Task: Create List Images in Board Customer Segmentation to Workspace Brand Management
Action: Mouse moved to (465, 404)
Screenshot: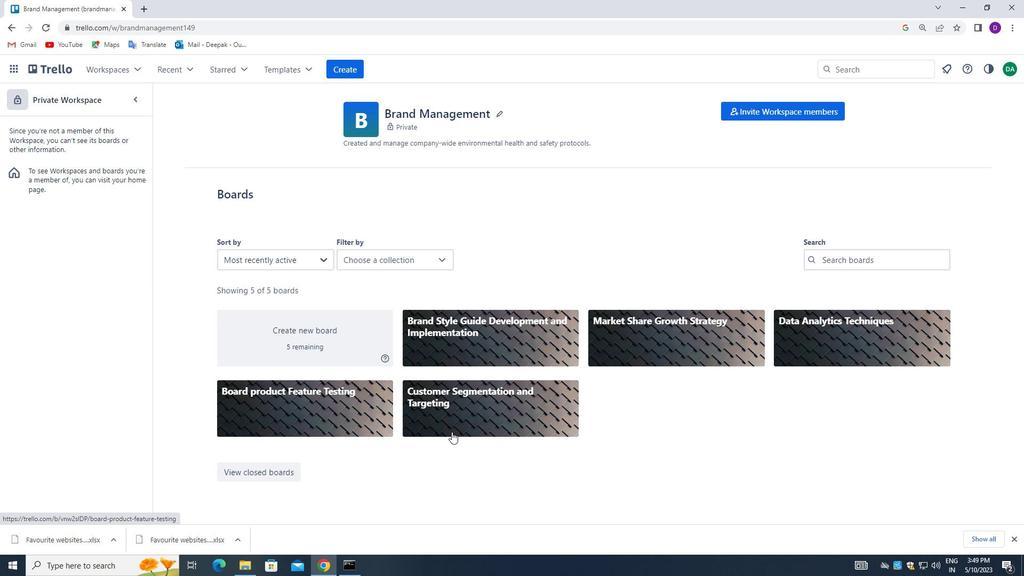 
Action: Mouse pressed left at (465, 404)
Screenshot: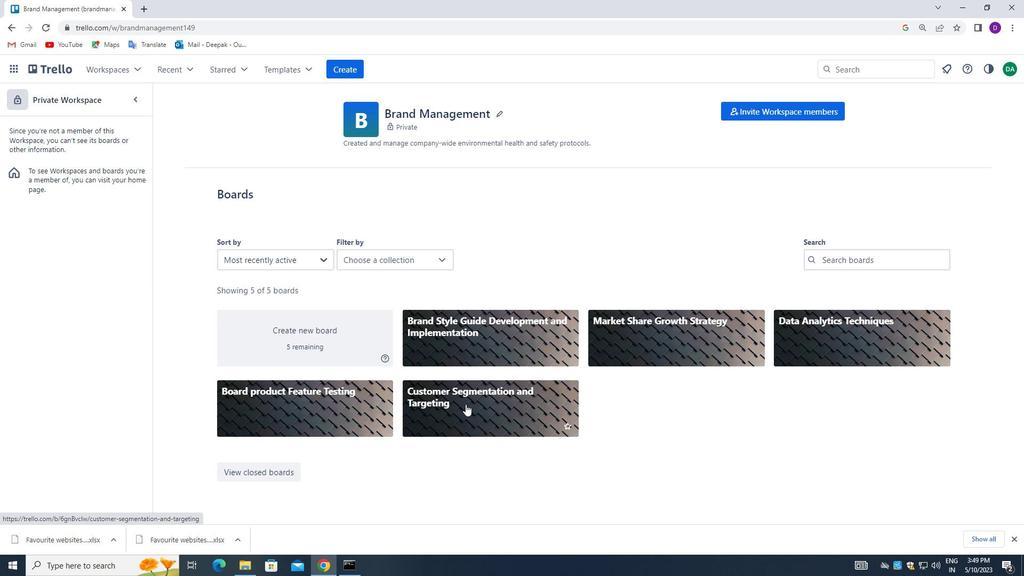 
Action: Mouse moved to (847, 137)
Screenshot: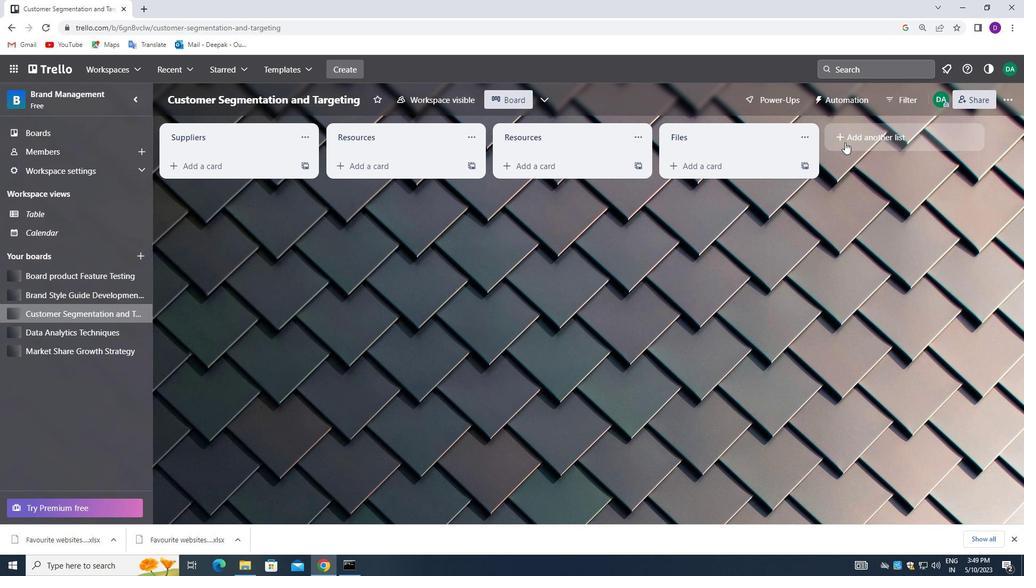 
Action: Mouse pressed left at (847, 137)
Screenshot: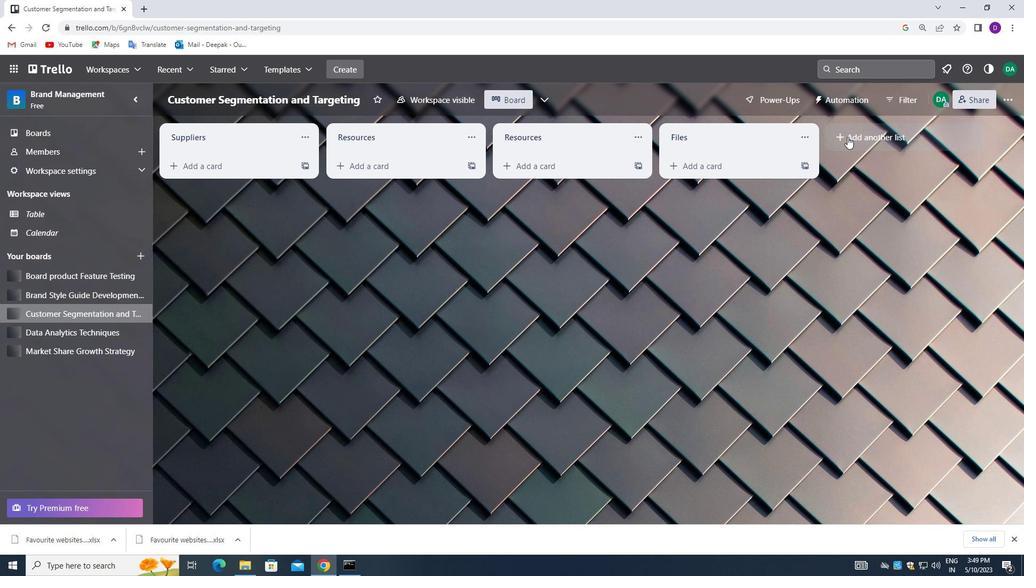 
Action: Mouse moved to (851, 137)
Screenshot: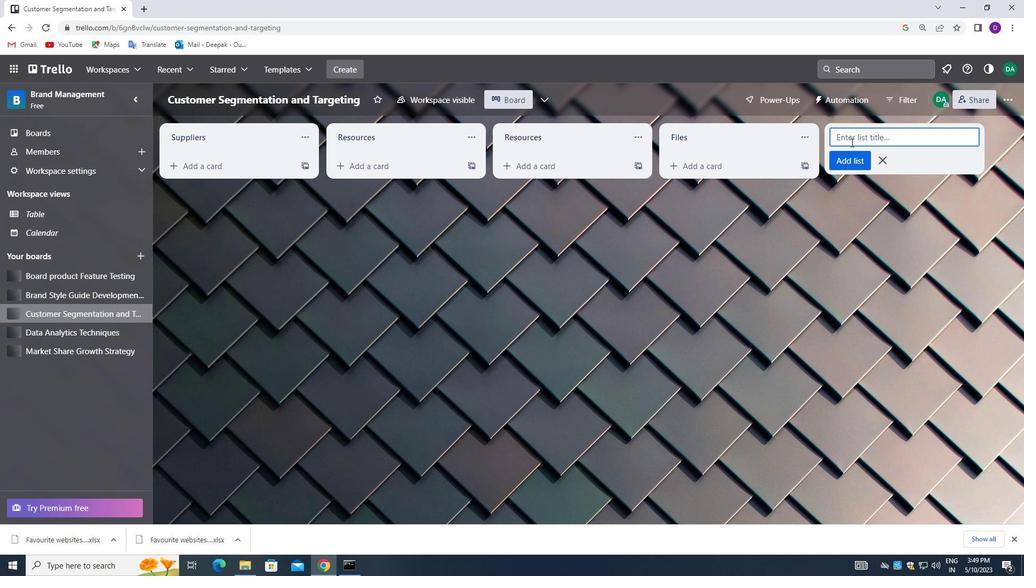 
Action: Mouse pressed left at (851, 137)
Screenshot: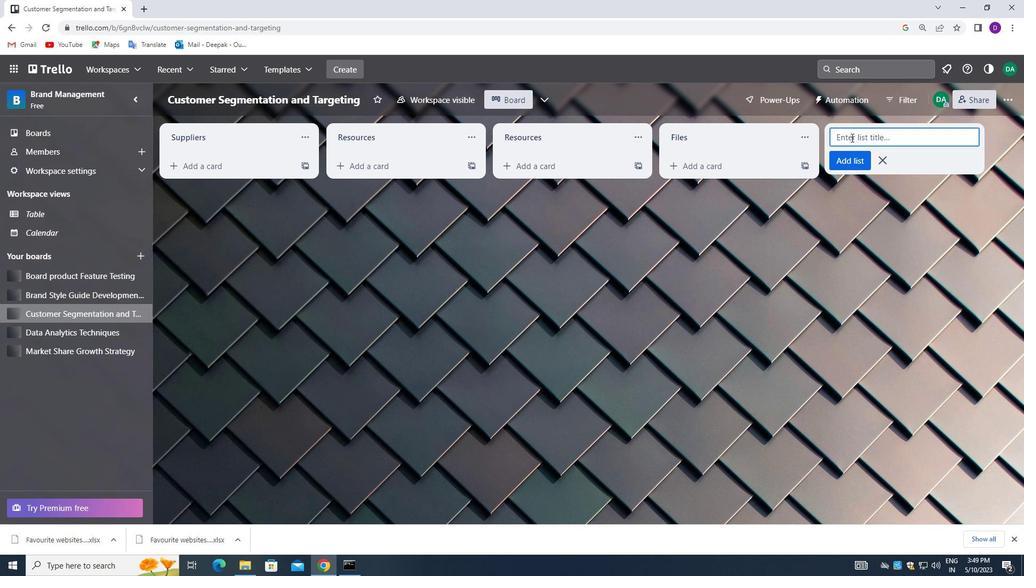 
Action: Mouse moved to (810, 205)
Screenshot: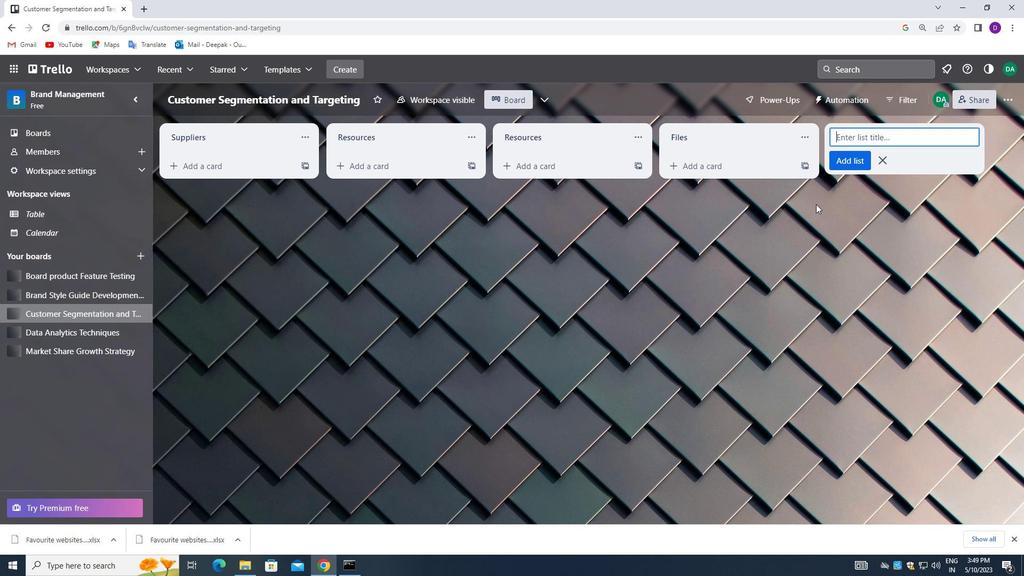 
Action: Key pressed <Key.shift>IMAGES
Screenshot: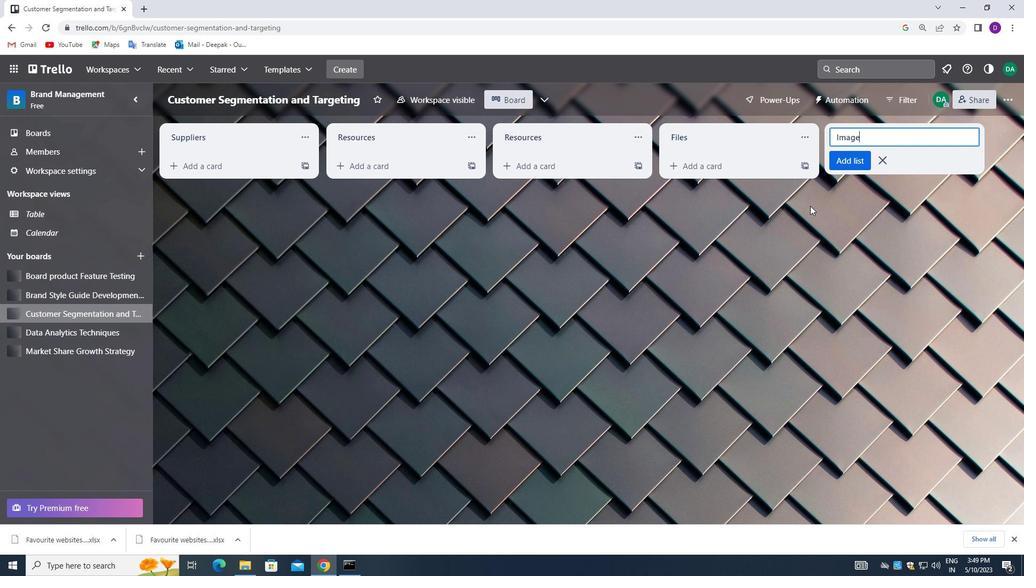 
Action: Mouse moved to (846, 159)
Screenshot: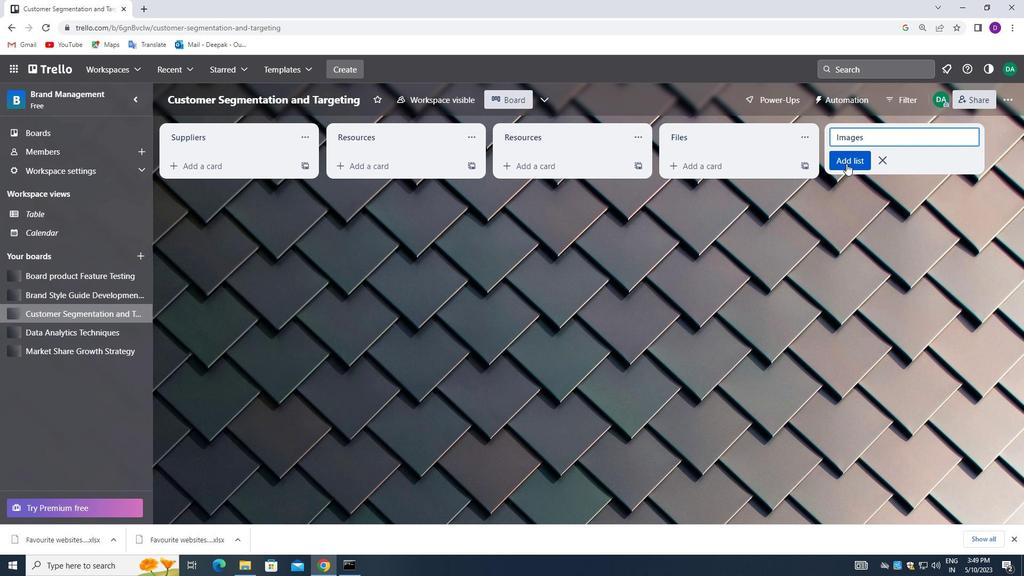
Action: Mouse pressed left at (846, 159)
Screenshot: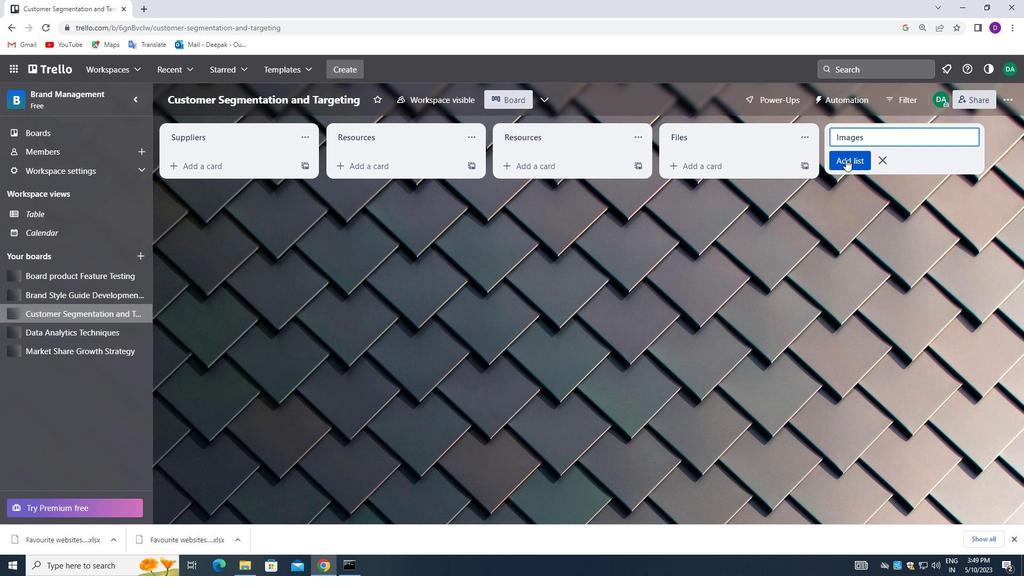
Action: Mouse moved to (639, 242)
Screenshot: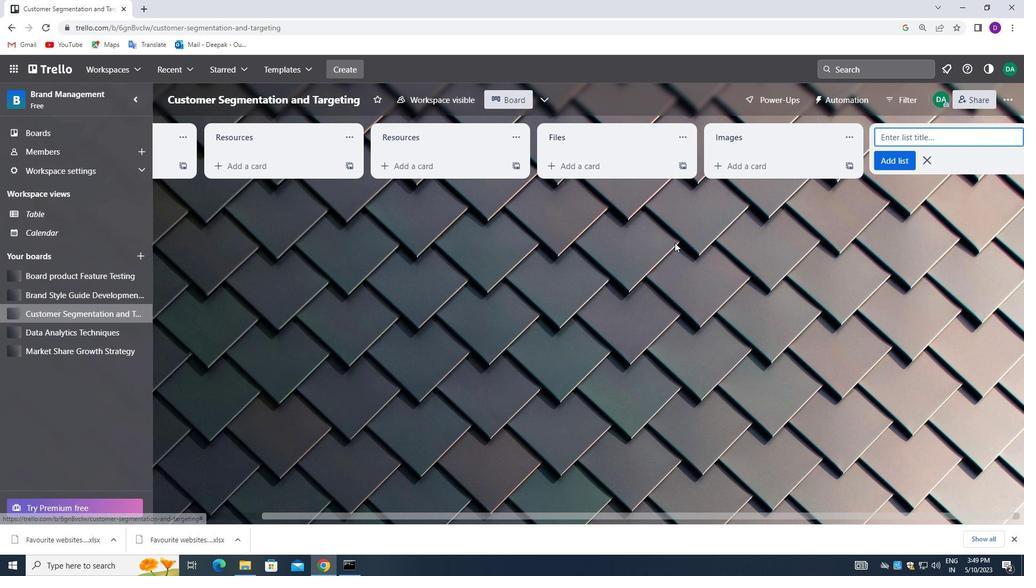 
